 Task: Find users with a particular expertise or skill.
Action: Mouse moved to (659, 55)
Screenshot: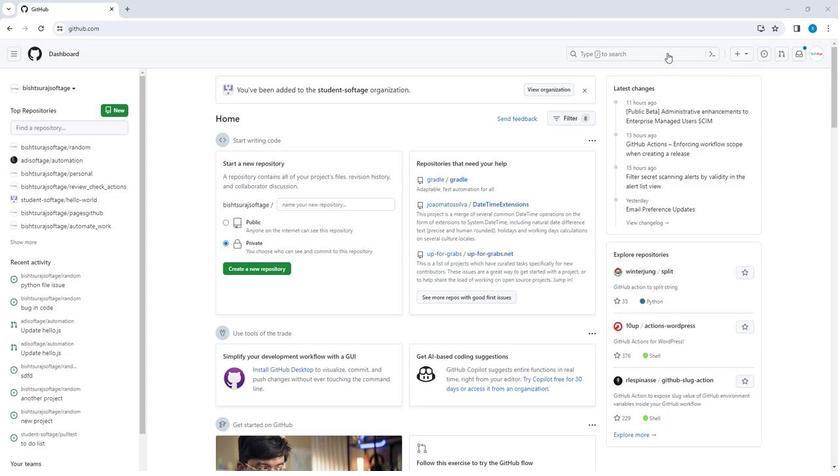 
Action: Mouse pressed left at (659, 55)
Screenshot: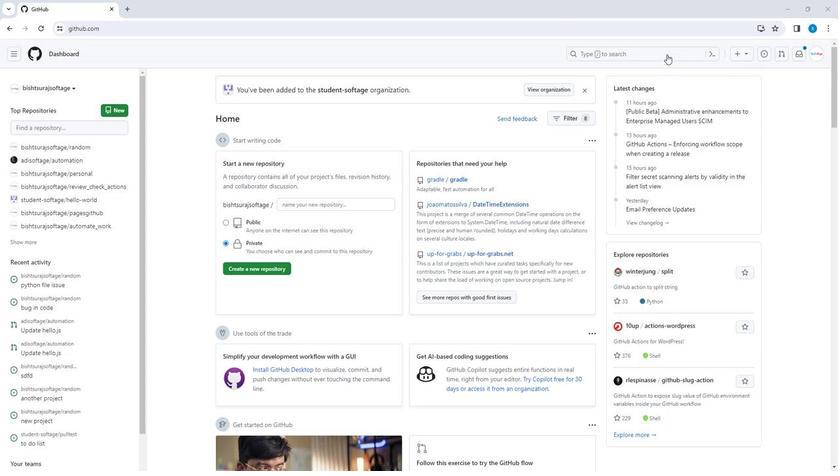 
Action: Key pressed javascript<Key.enter>
Screenshot: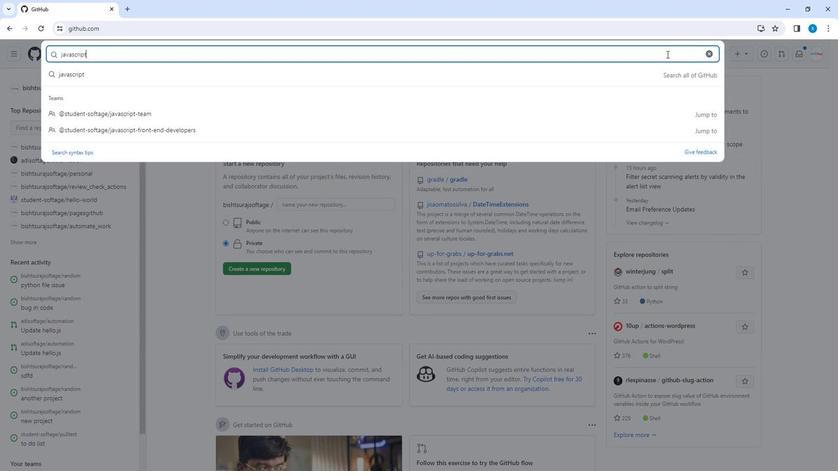 
Action: Mouse moved to (65, 173)
Screenshot: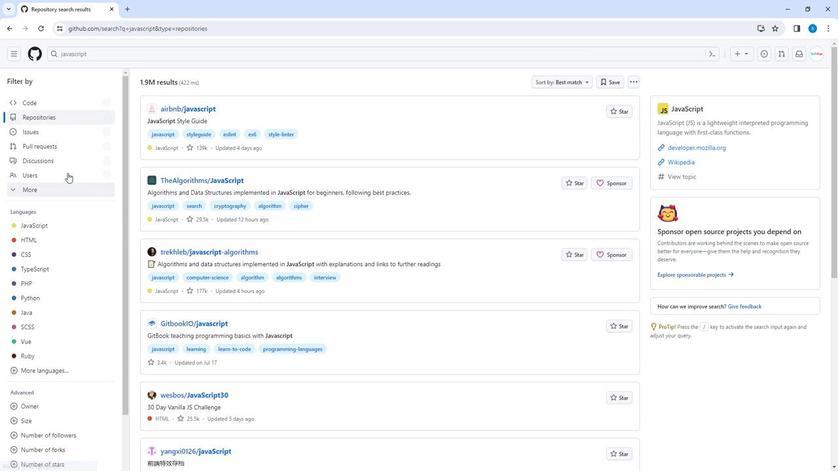 
Action: Mouse pressed left at (65, 173)
Screenshot: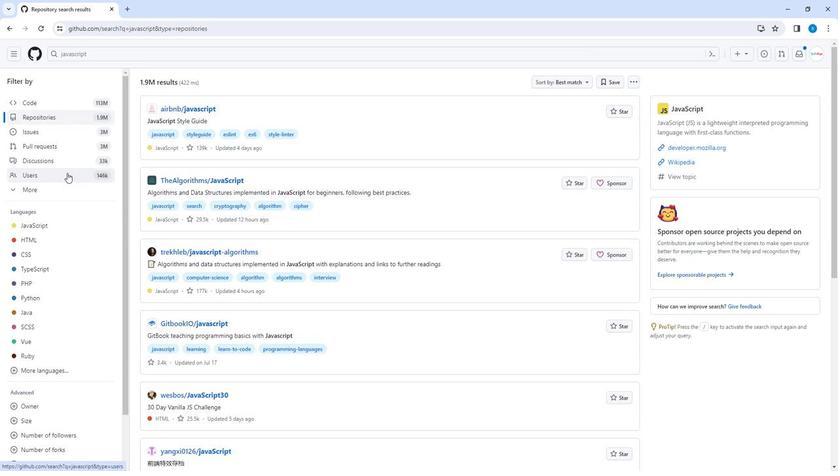 
Action: Mouse moved to (182, 297)
Screenshot: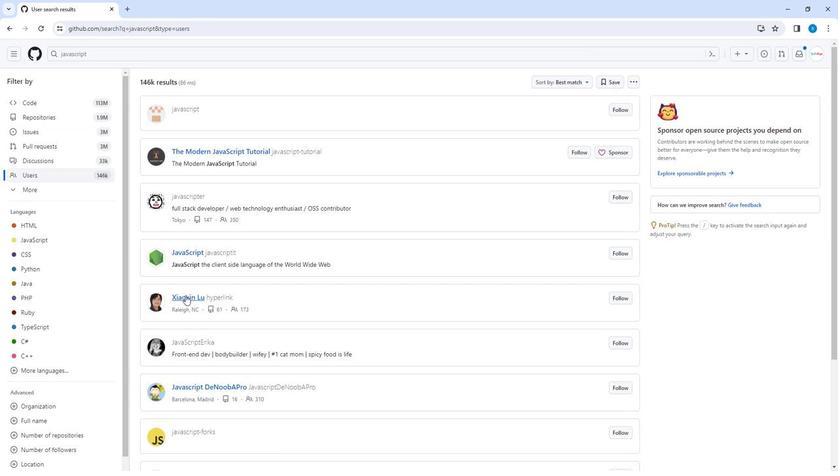 
Action: Mouse pressed left at (182, 297)
Screenshot: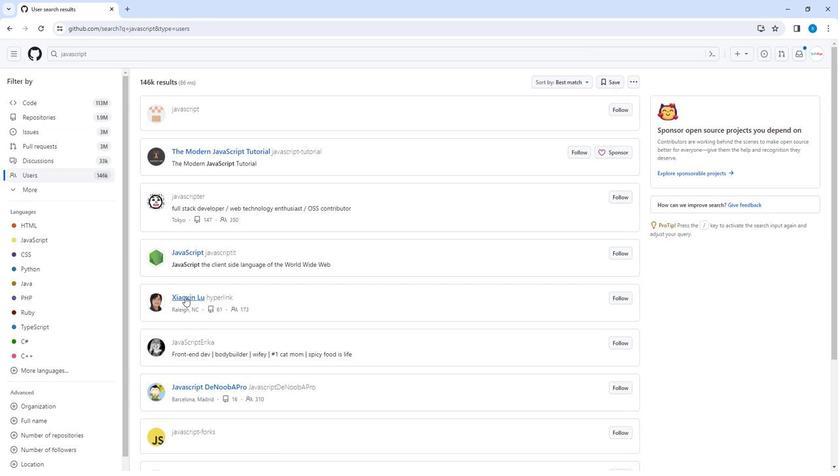 
Action: Mouse moved to (188, 306)
Screenshot: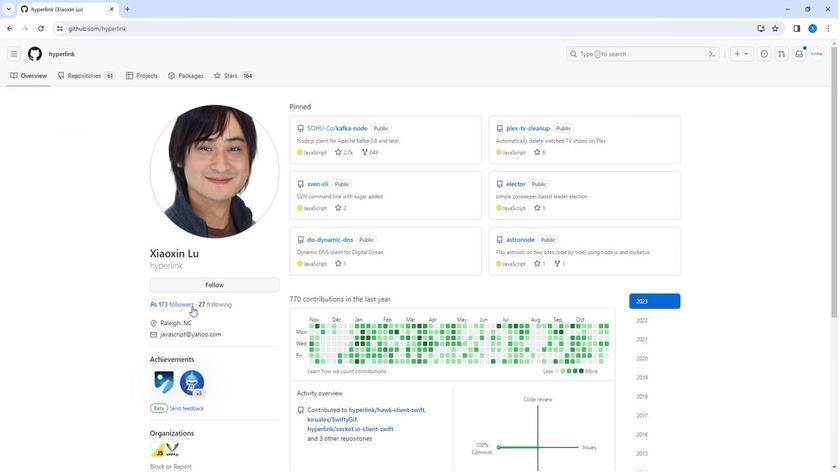 
Action: Mouse scrolled (188, 306) with delta (0, 0)
Screenshot: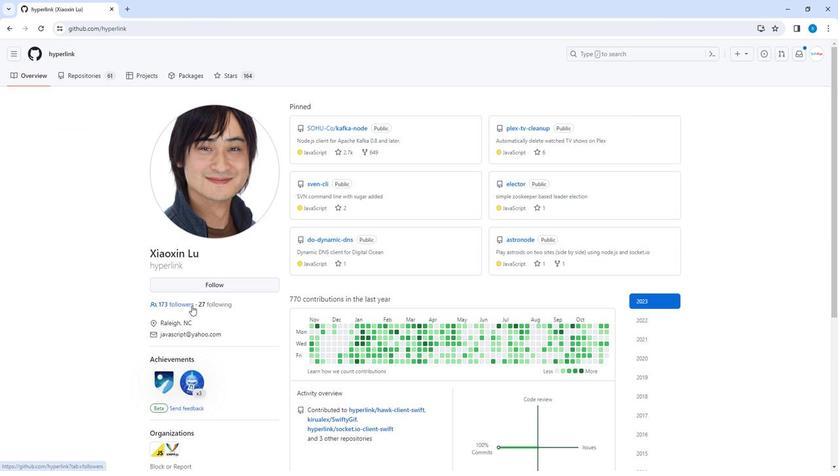 
Action: Mouse scrolled (188, 306) with delta (0, 0)
Screenshot: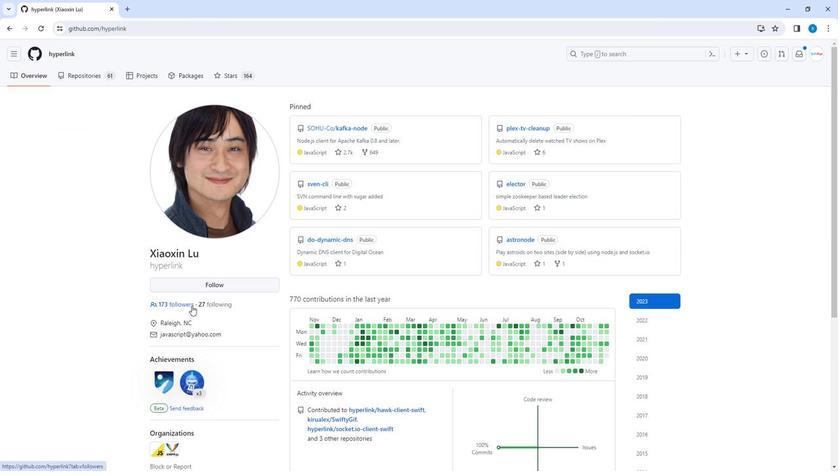 
Action: Mouse scrolled (188, 307) with delta (0, 0)
Screenshot: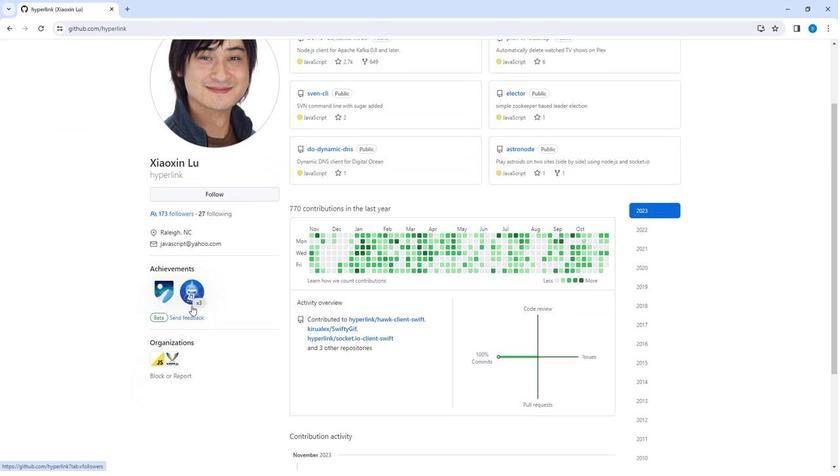 
Action: Mouse scrolled (188, 307) with delta (0, 0)
Screenshot: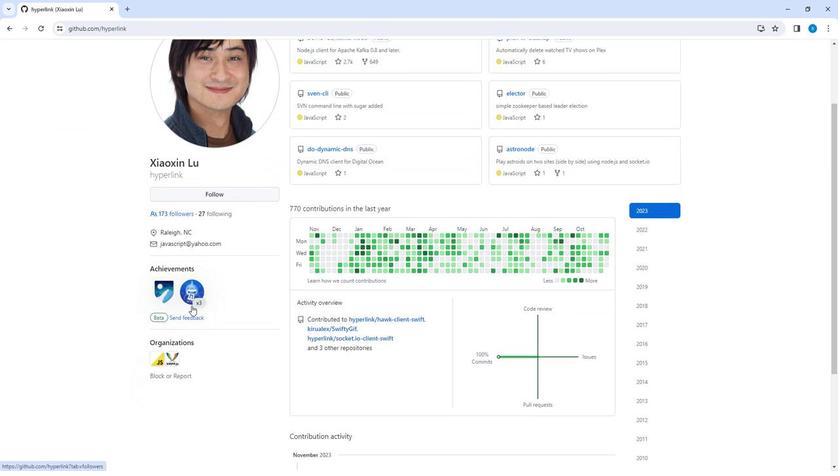 
Action: Mouse scrolled (188, 307) with delta (0, 0)
Screenshot: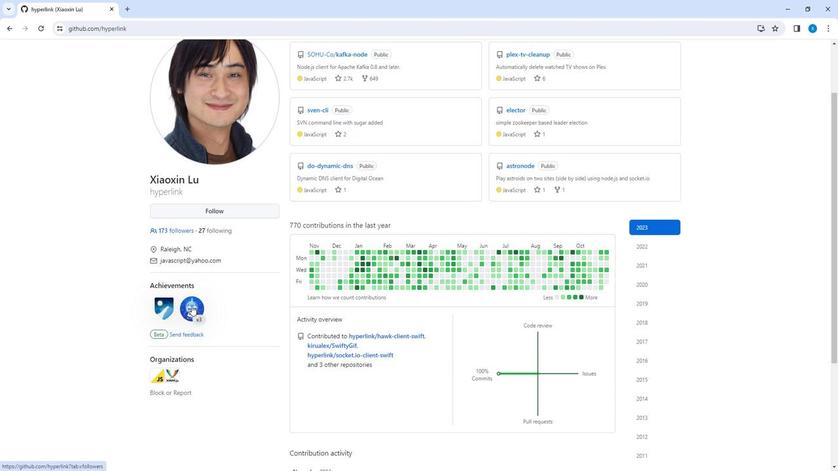 
Action: Mouse scrolled (188, 307) with delta (0, 0)
Screenshot: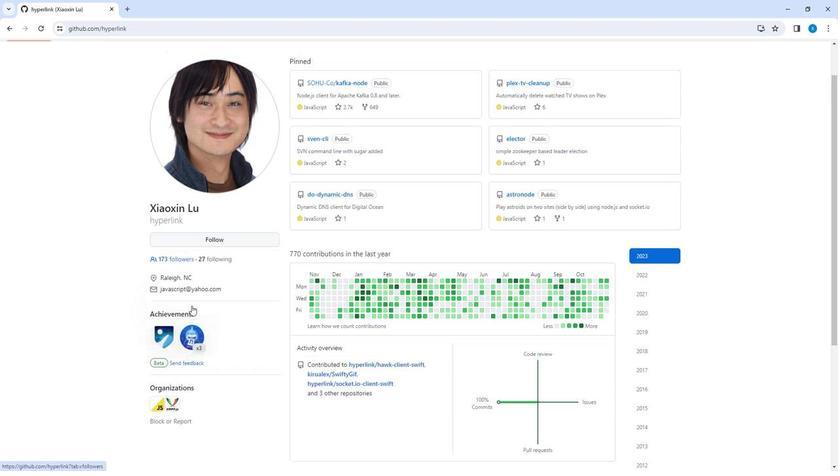 
Action: Mouse moved to (7, 28)
Screenshot: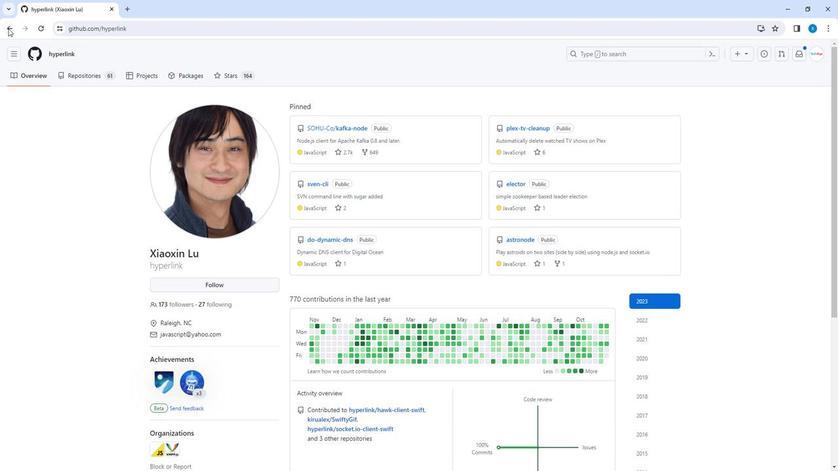 
Action: Mouse pressed left at (7, 28)
Screenshot: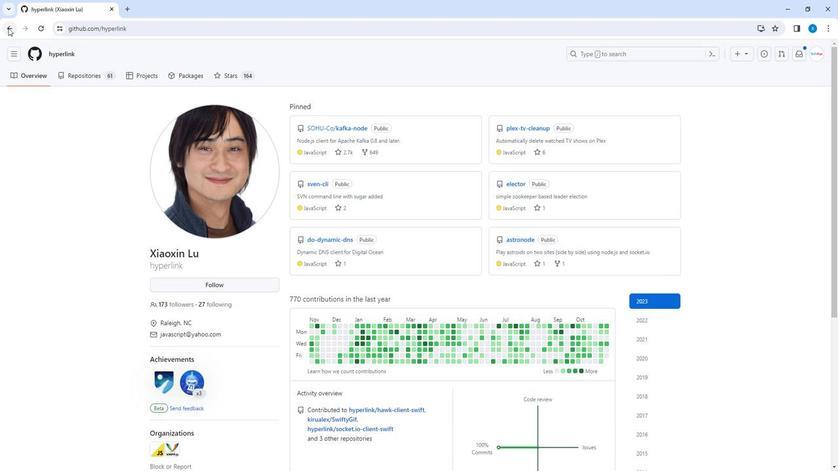 
Action: Mouse moved to (64, 245)
Screenshot: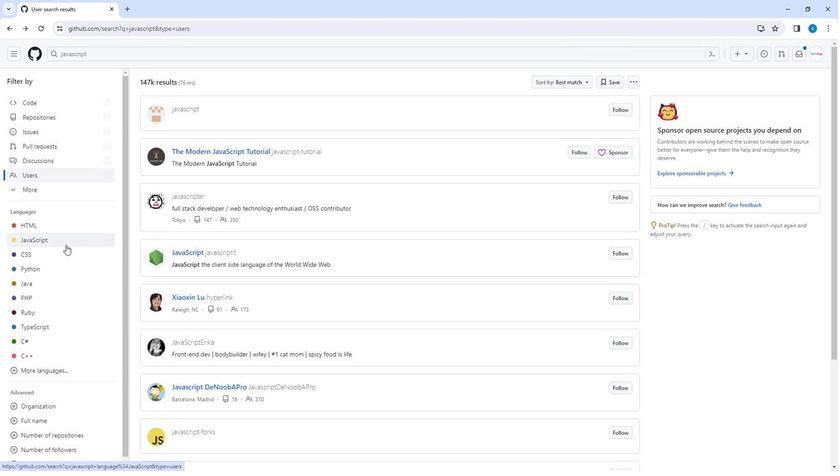 
Action: Mouse scrolled (64, 245) with delta (0, 0)
Screenshot: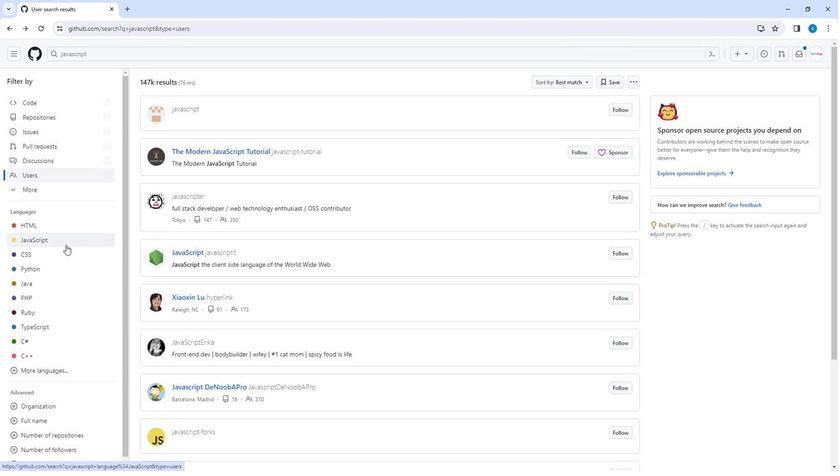 
Action: Mouse moved to (66, 247)
Screenshot: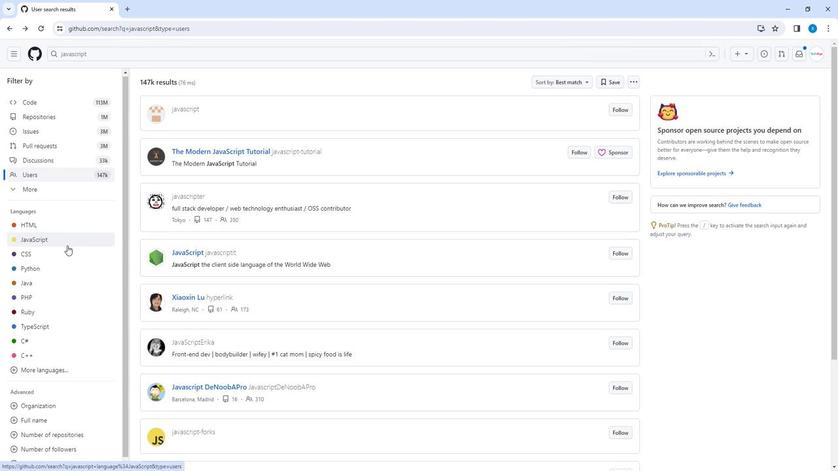 
Action: Mouse scrolled (66, 247) with delta (0, 0)
Screenshot: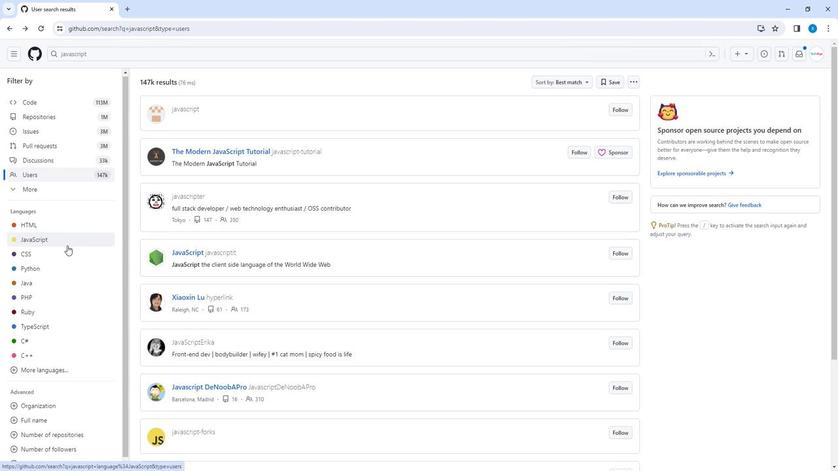 
Action: Mouse moved to (212, 277)
Screenshot: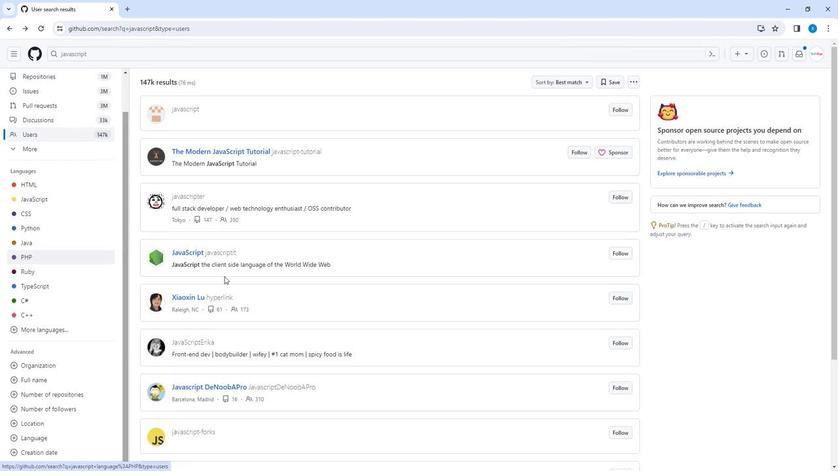 
Action: Mouse scrolled (212, 276) with delta (0, 0)
Screenshot: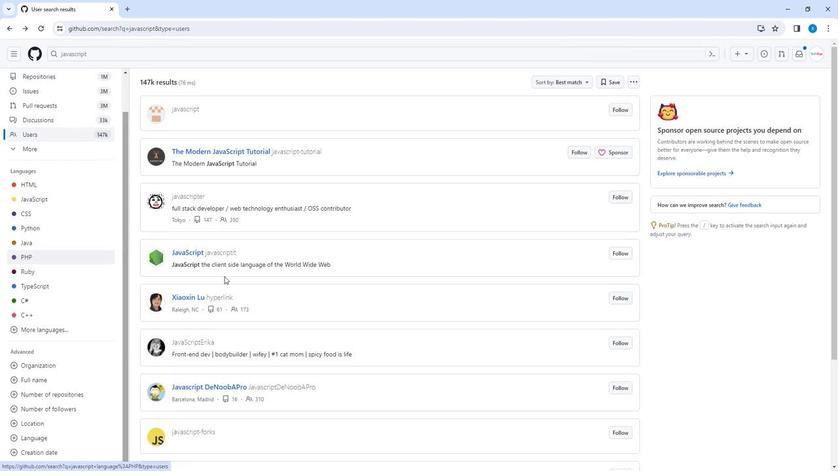 
Action: Mouse moved to (200, 337)
Screenshot: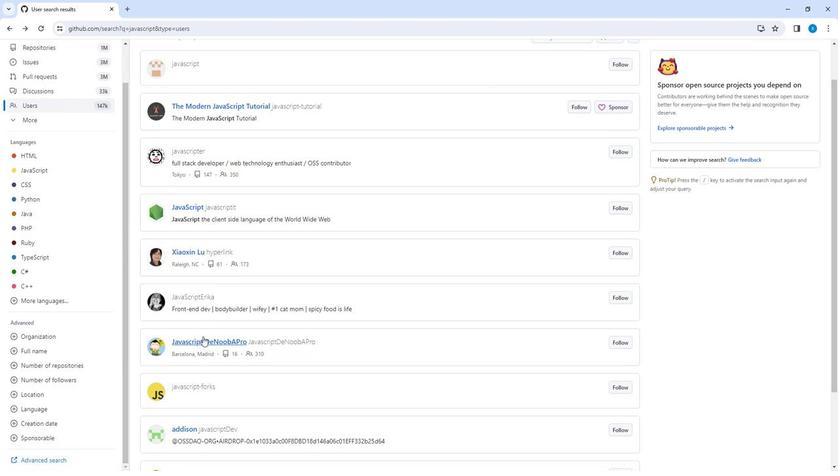 
Action: Mouse pressed left at (200, 337)
Screenshot: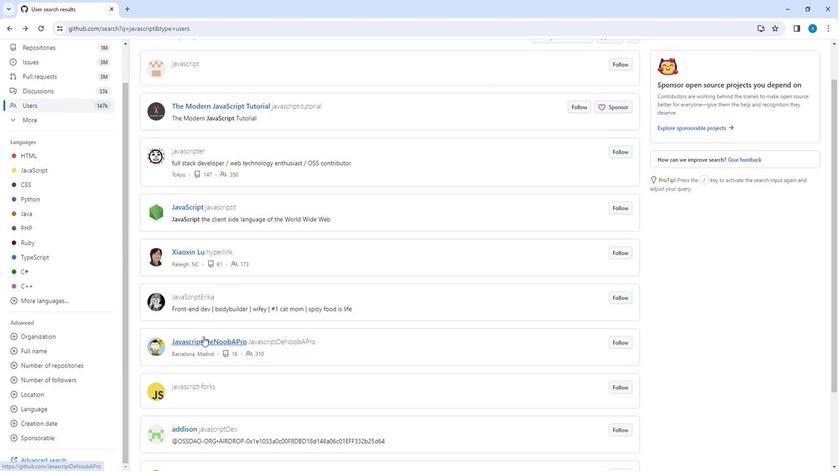 
Action: Mouse moved to (194, 298)
Screenshot: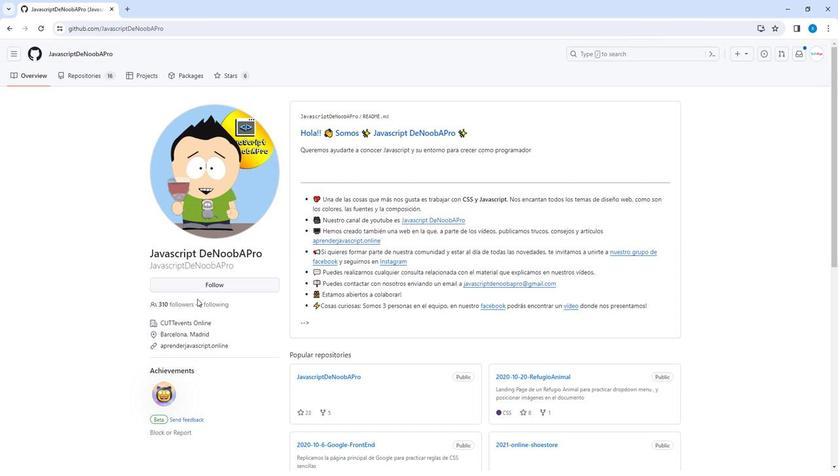 
Action: Mouse scrolled (194, 298) with delta (0, 0)
Screenshot: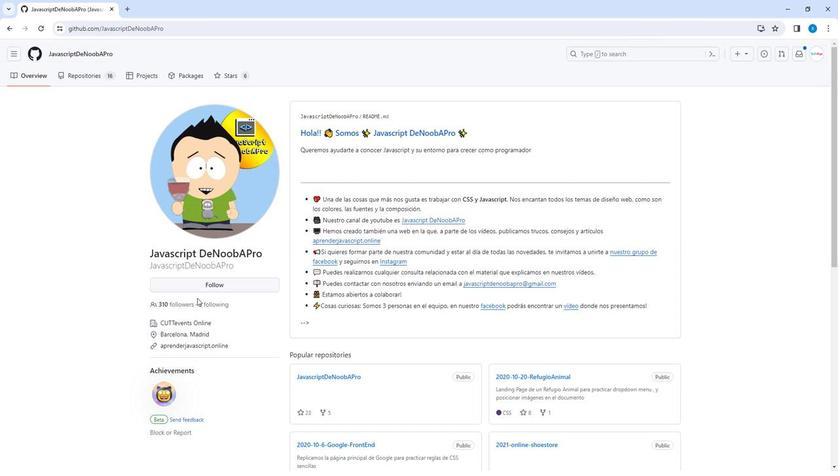 
Action: Mouse scrolled (194, 298) with delta (0, 0)
Screenshot: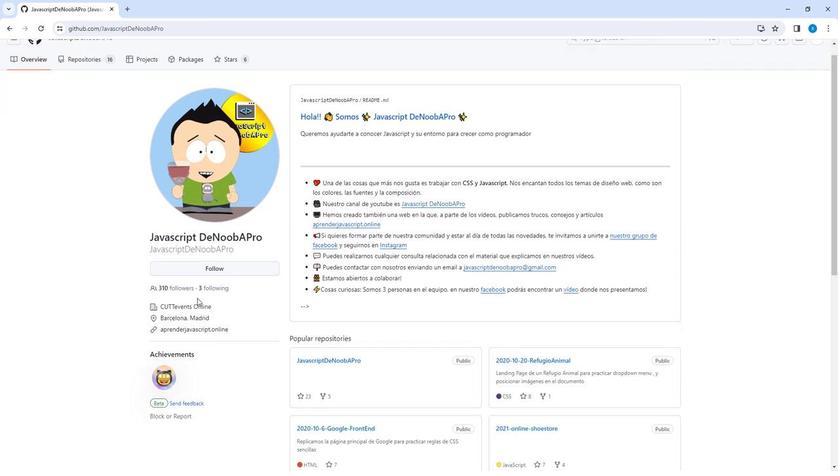 
Action: Mouse scrolled (194, 299) with delta (0, 0)
Screenshot: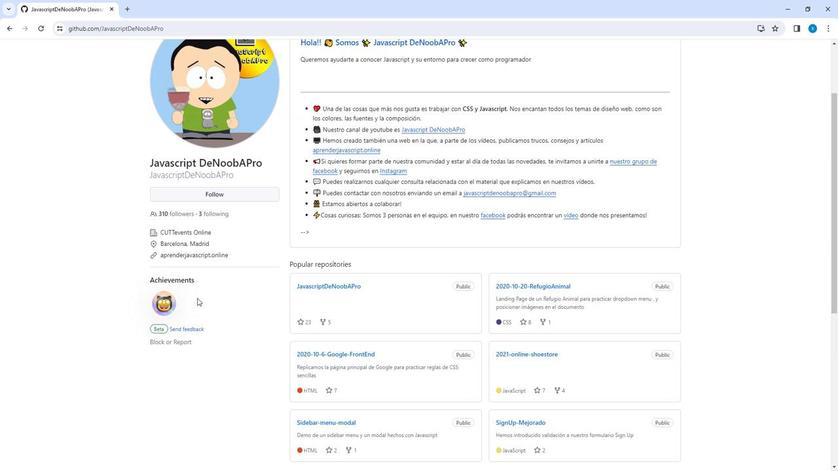 
Action: Mouse scrolled (194, 299) with delta (0, 0)
Screenshot: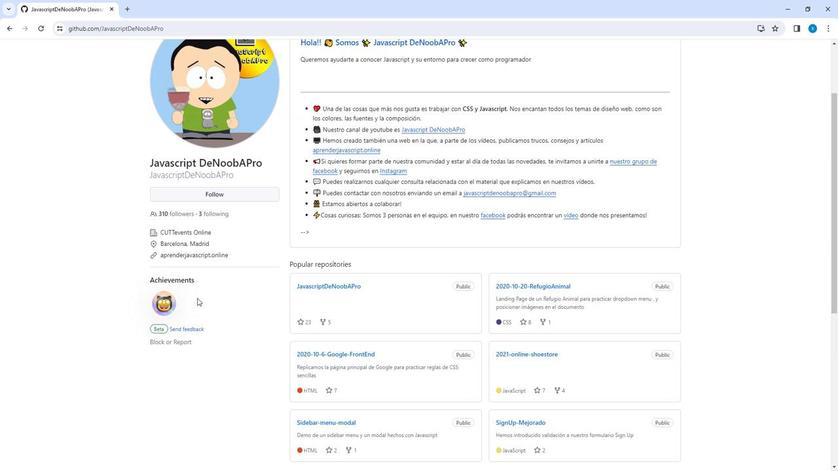 
Action: Mouse scrolled (194, 299) with delta (0, 0)
Screenshot: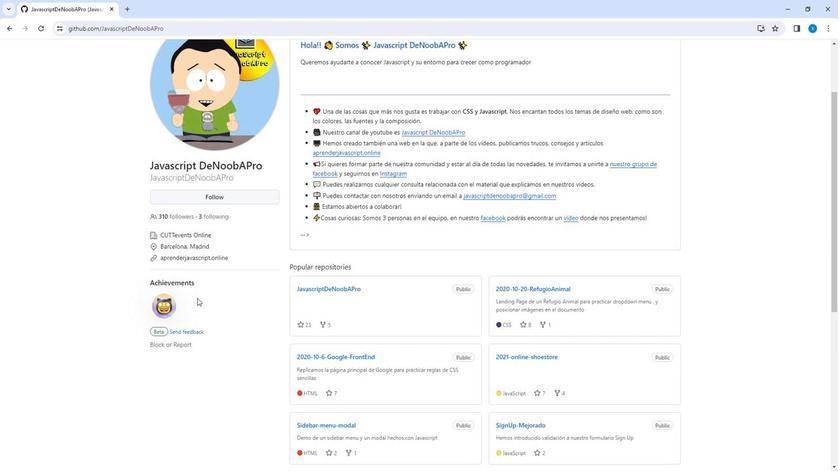 
Action: Mouse scrolled (194, 299) with delta (0, 0)
Screenshot: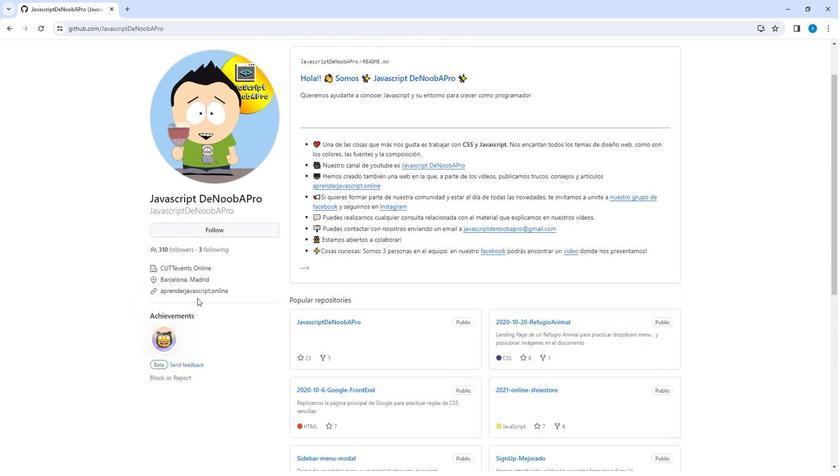 
Action: Mouse scrolled (194, 299) with delta (0, 0)
Screenshot: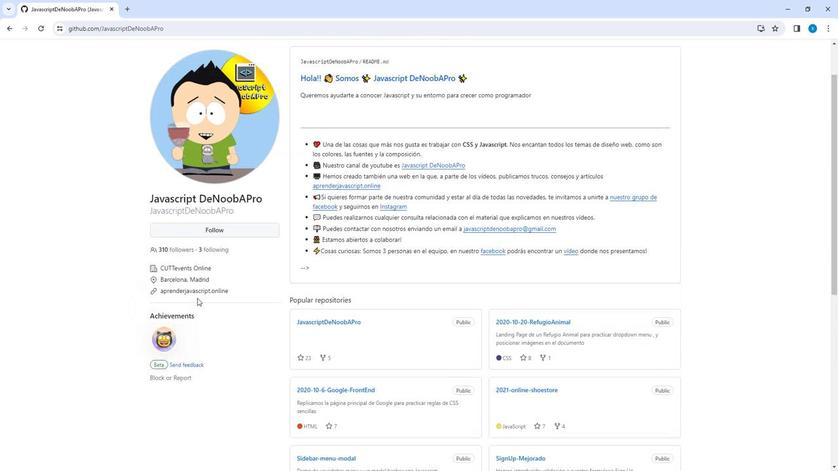 
Action: Mouse scrolled (194, 299) with delta (0, 0)
Screenshot: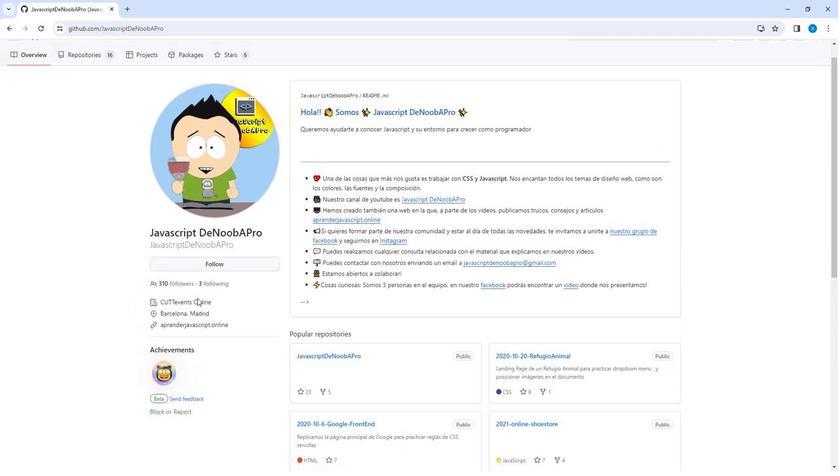 
Action: Mouse scrolled (194, 299) with delta (0, 0)
Screenshot: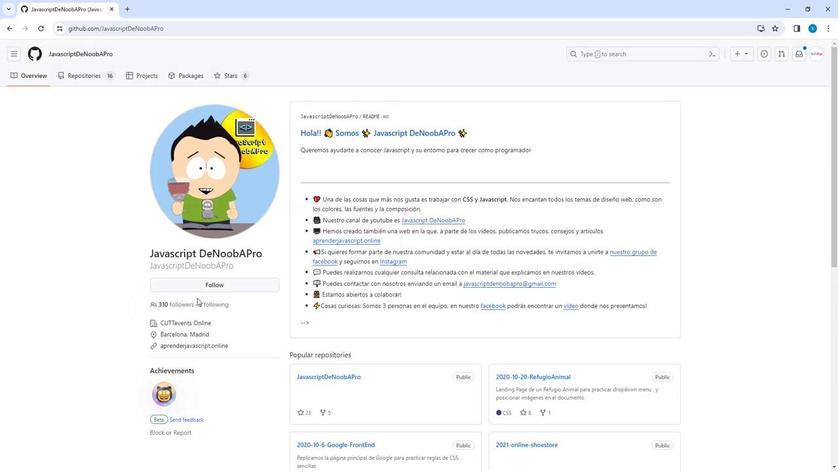 
Action: Mouse moved to (8, 31)
Screenshot: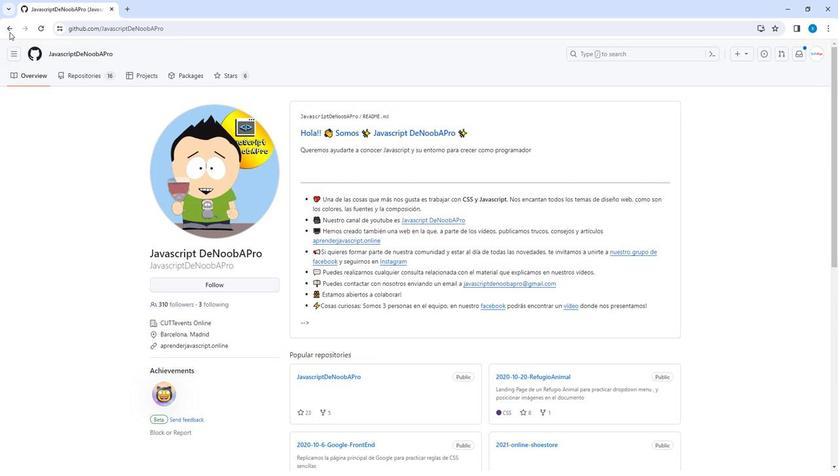 
Action: Mouse pressed left at (8, 31)
Screenshot: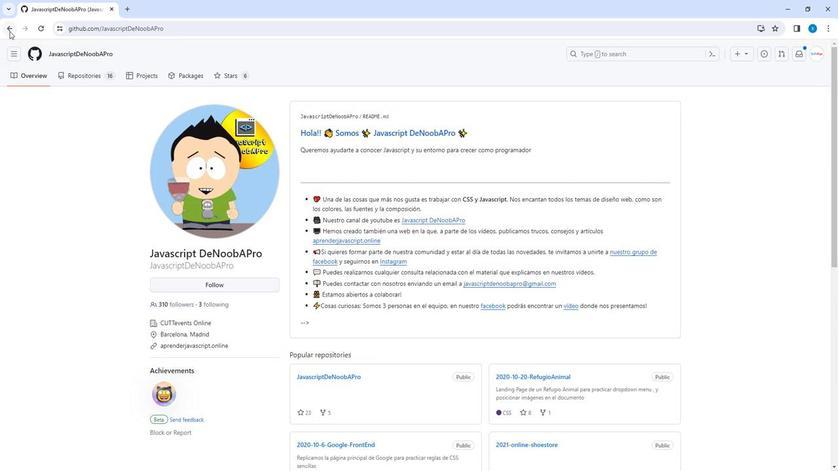 
Action: Mouse moved to (296, 242)
Screenshot: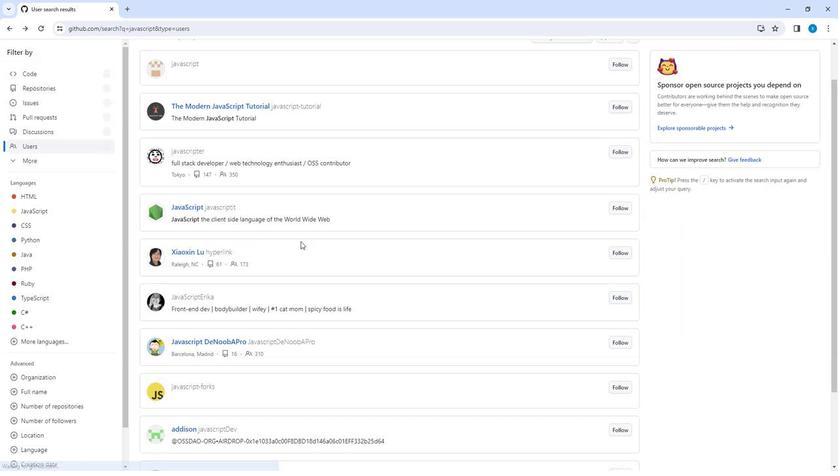 
Action: Mouse scrolled (296, 241) with delta (0, 0)
Screenshot: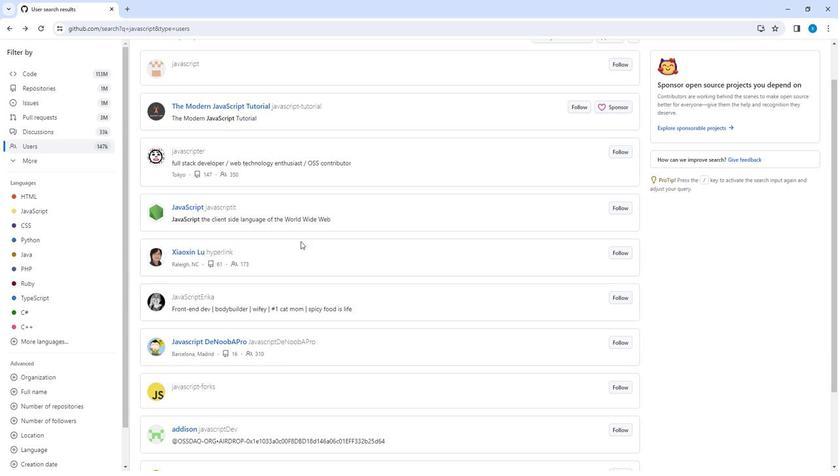 
Action: Mouse scrolled (296, 241) with delta (0, 0)
Screenshot: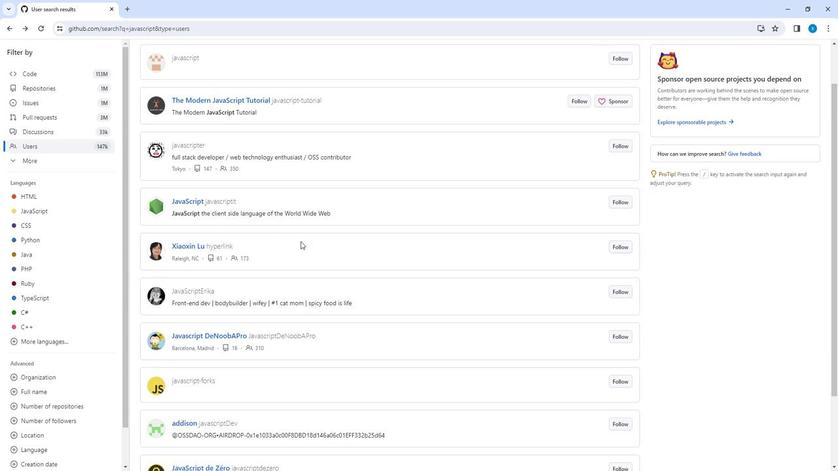 
Action: Mouse scrolled (296, 241) with delta (0, 0)
Screenshot: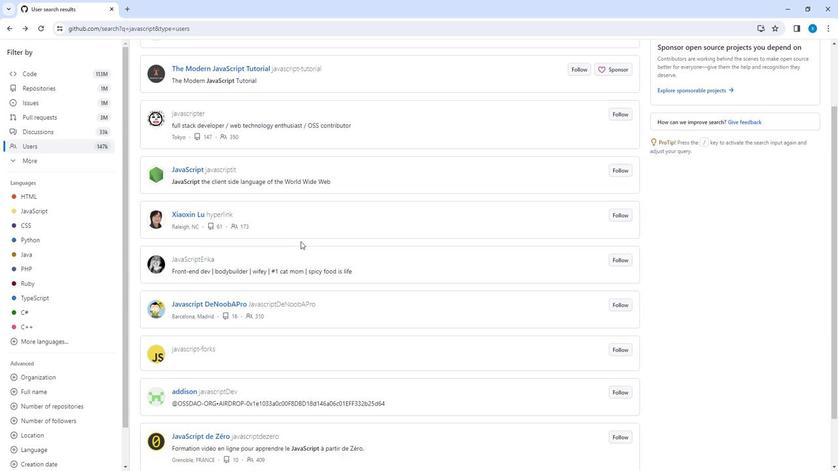 
Action: Mouse scrolled (296, 241) with delta (0, 0)
Screenshot: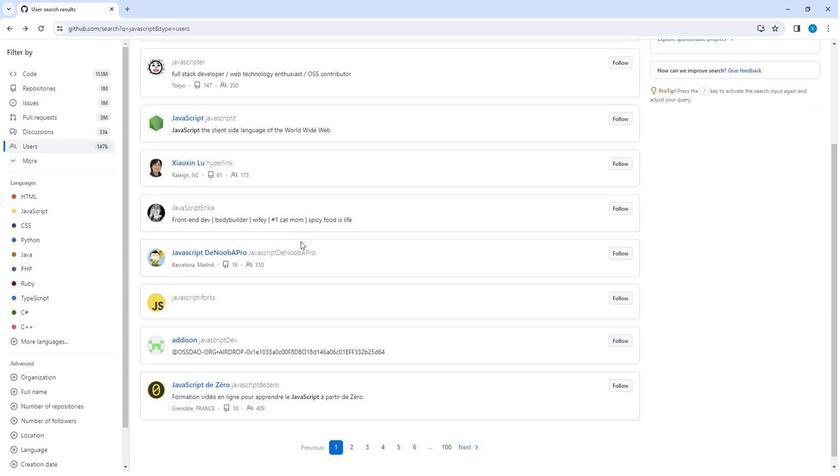 
Action: Mouse scrolled (296, 241) with delta (0, 0)
Screenshot: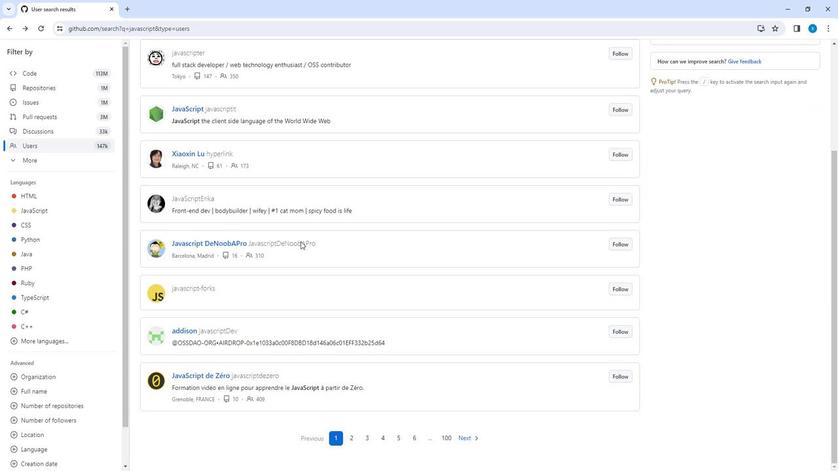 
